 Task: Add Simple Mills Almond Flour Brownie Mix to the cart.
Action: Mouse moved to (218, 110)
Screenshot: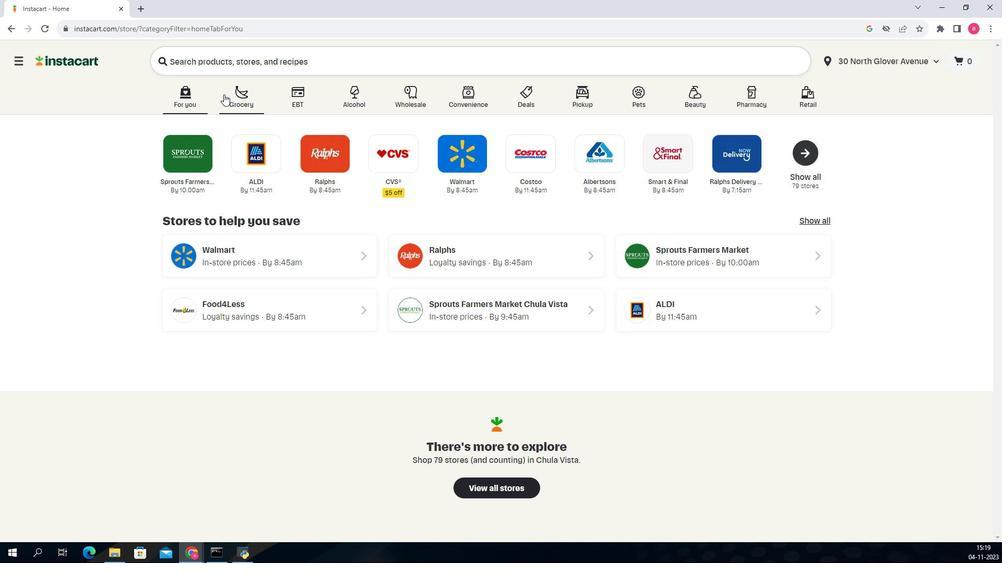 
Action: Mouse pressed left at (218, 110)
Screenshot: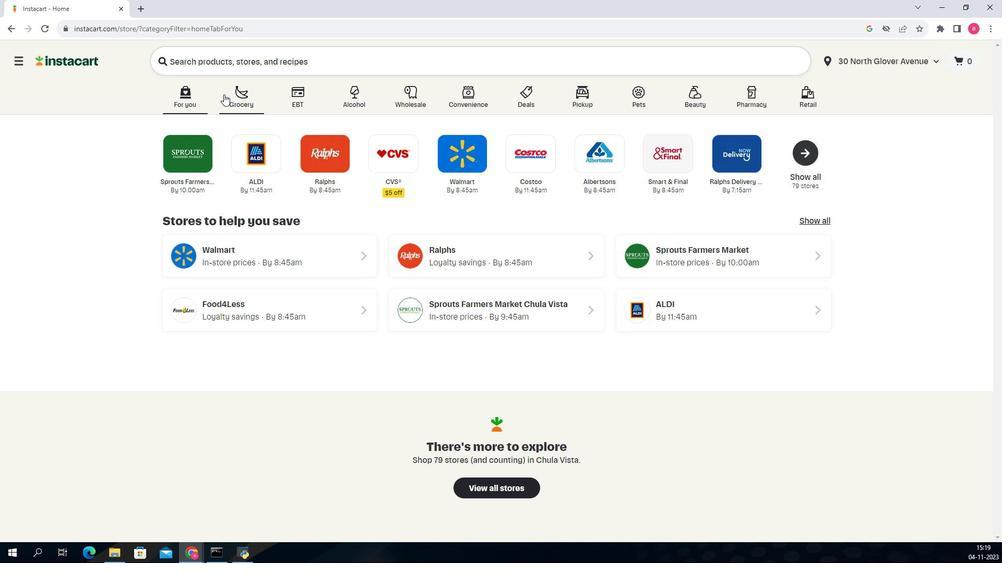 
Action: Mouse moved to (358, 283)
Screenshot: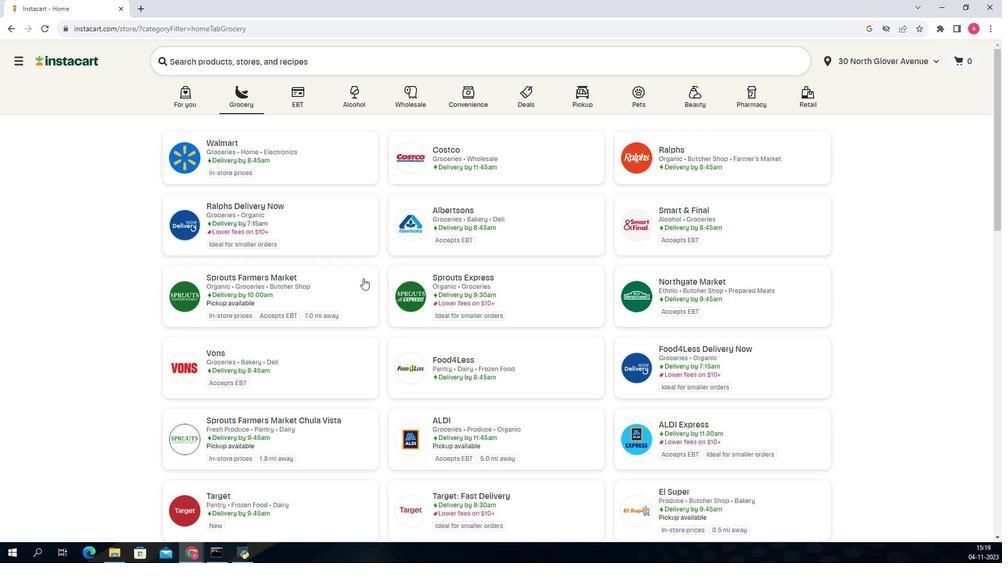 
Action: Mouse pressed left at (358, 283)
Screenshot: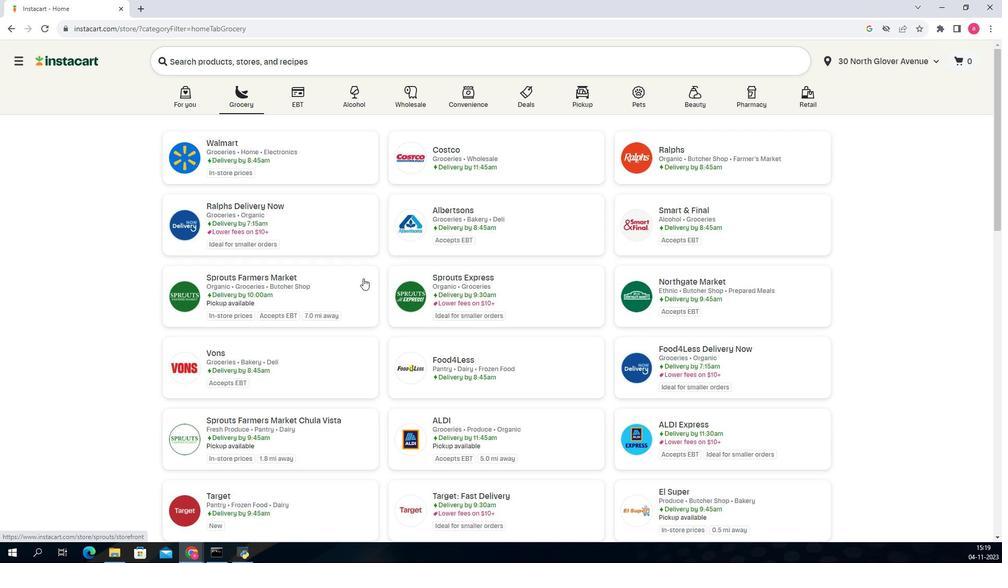 
Action: Mouse moved to (98, 217)
Screenshot: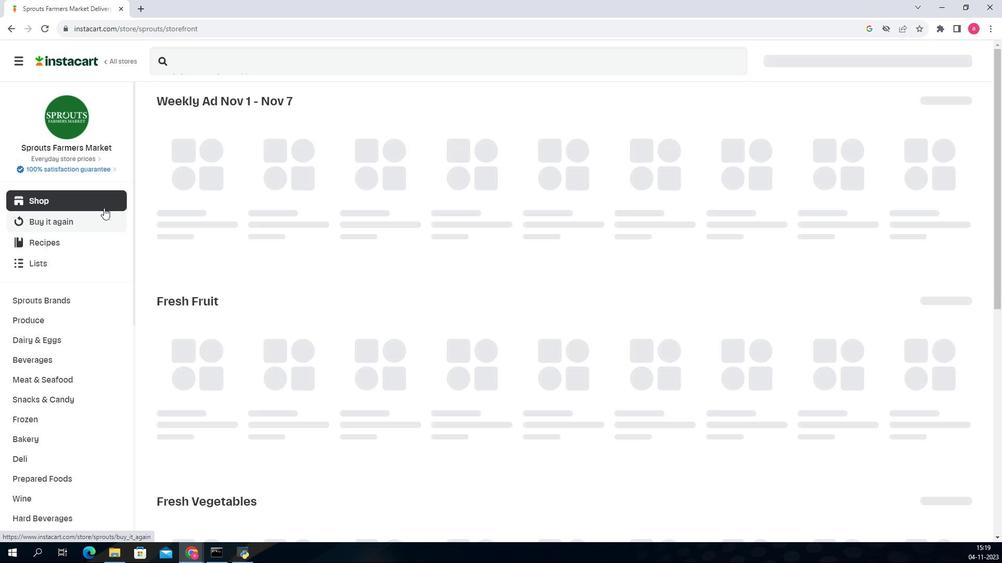 
Action: Mouse scrolled (98, 216) with delta (0, 0)
Screenshot: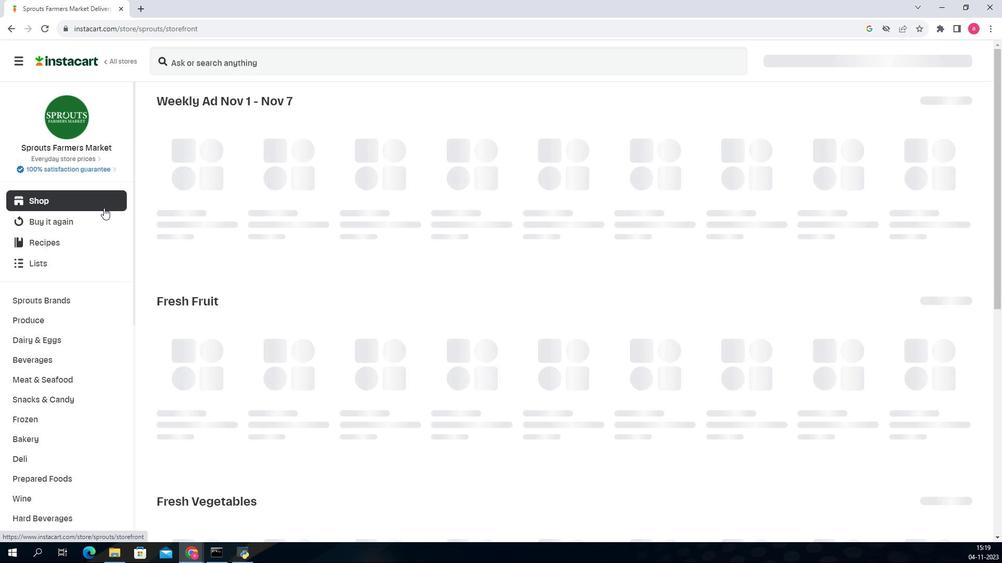 
Action: Mouse scrolled (98, 216) with delta (0, 0)
Screenshot: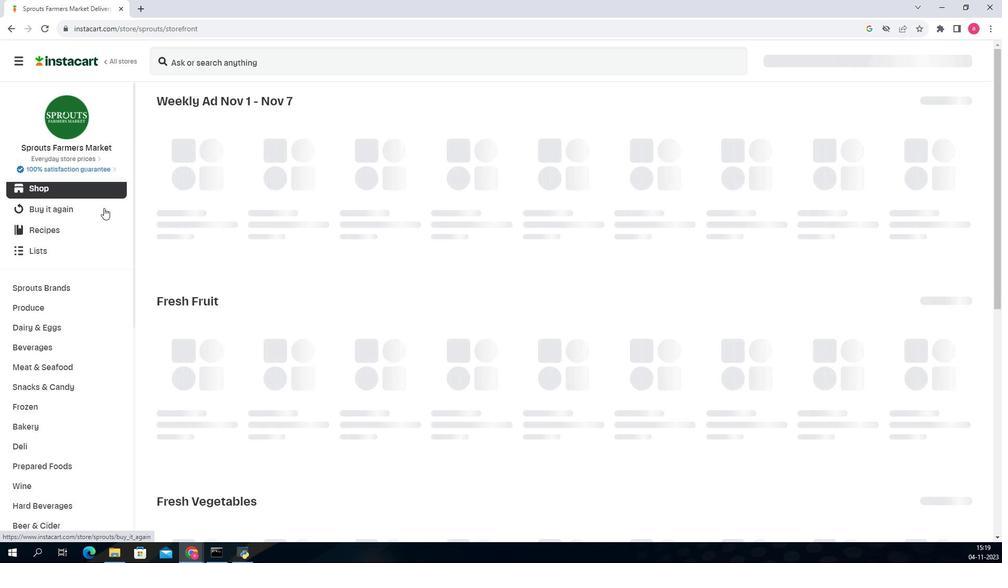 
Action: Mouse scrolled (98, 216) with delta (0, 0)
Screenshot: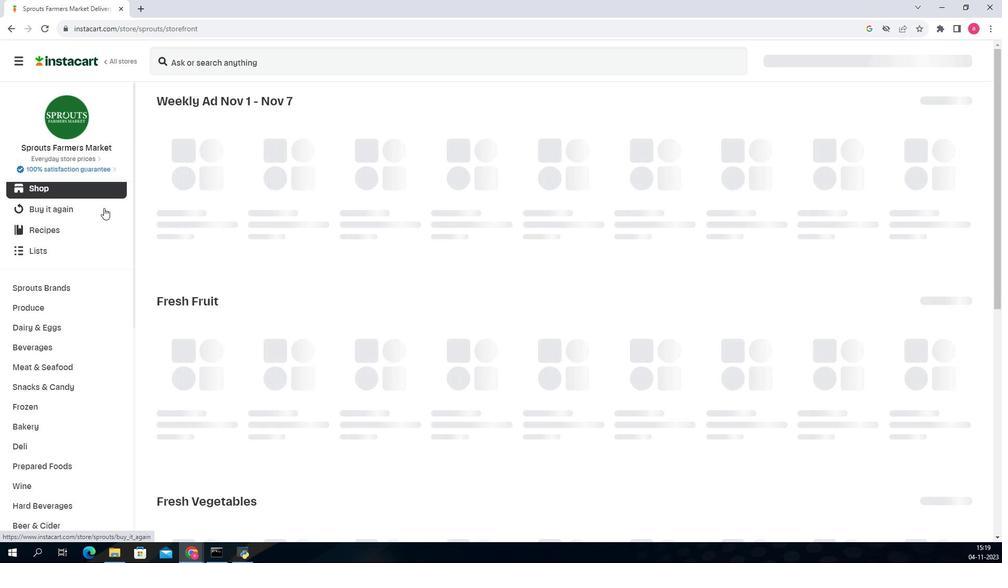 
Action: Mouse moved to (75, 254)
Screenshot: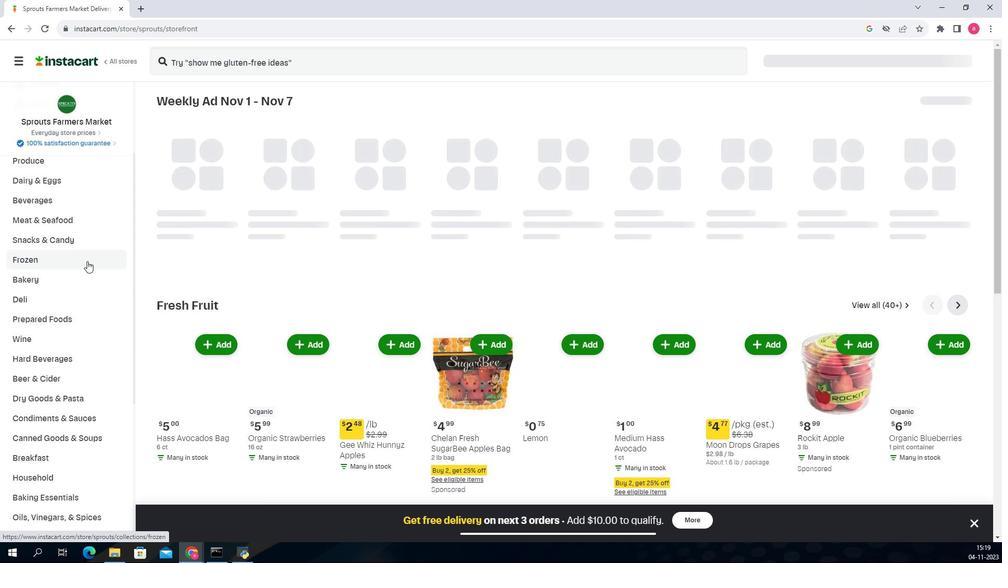 
Action: Mouse scrolled (75, 254) with delta (0, 0)
Screenshot: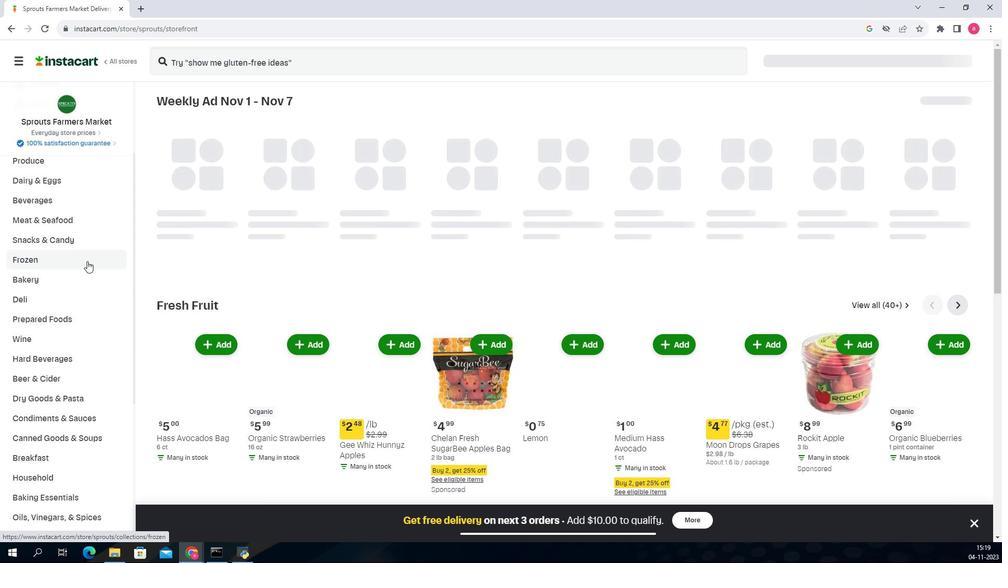 
Action: Mouse moved to (81, 267)
Screenshot: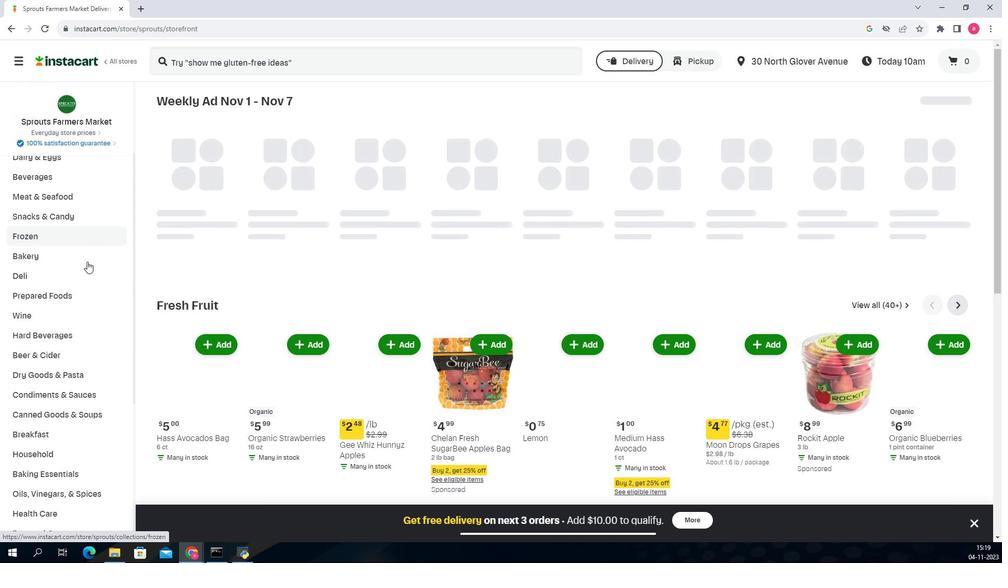 
Action: Mouse scrolled (81, 267) with delta (0, 0)
Screenshot: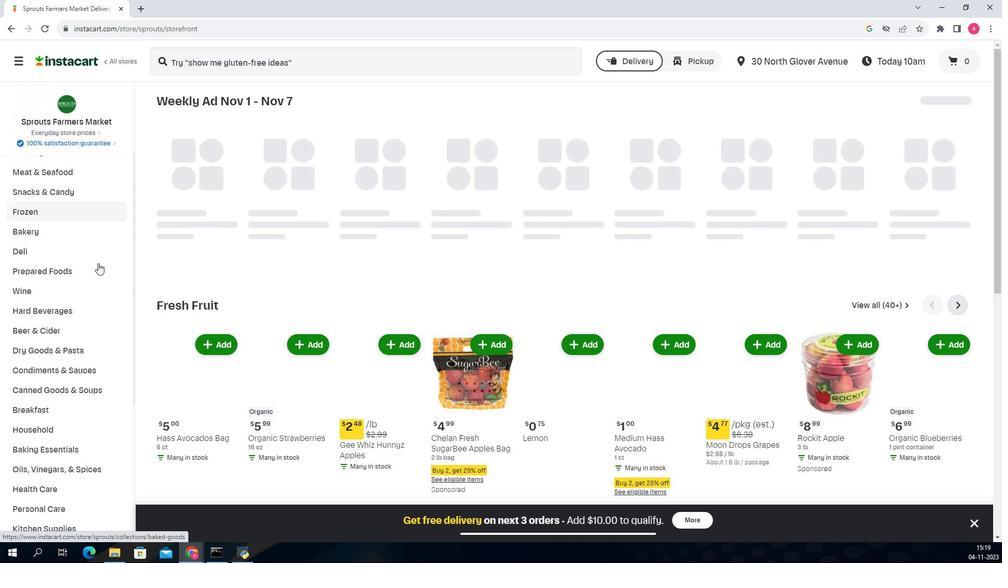 
Action: Mouse moved to (95, 285)
Screenshot: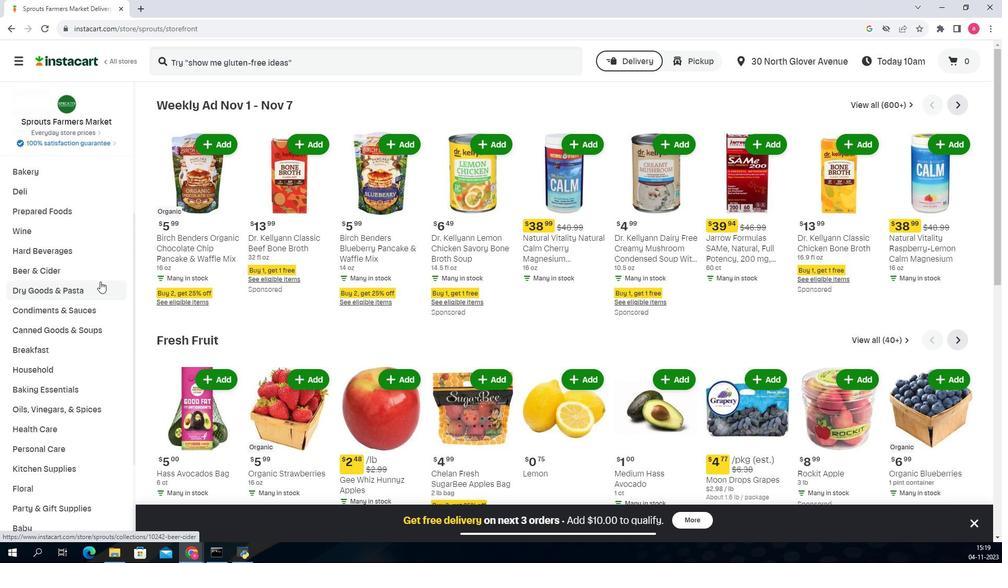 
Action: Mouse scrolled (95, 284) with delta (0, 0)
Screenshot: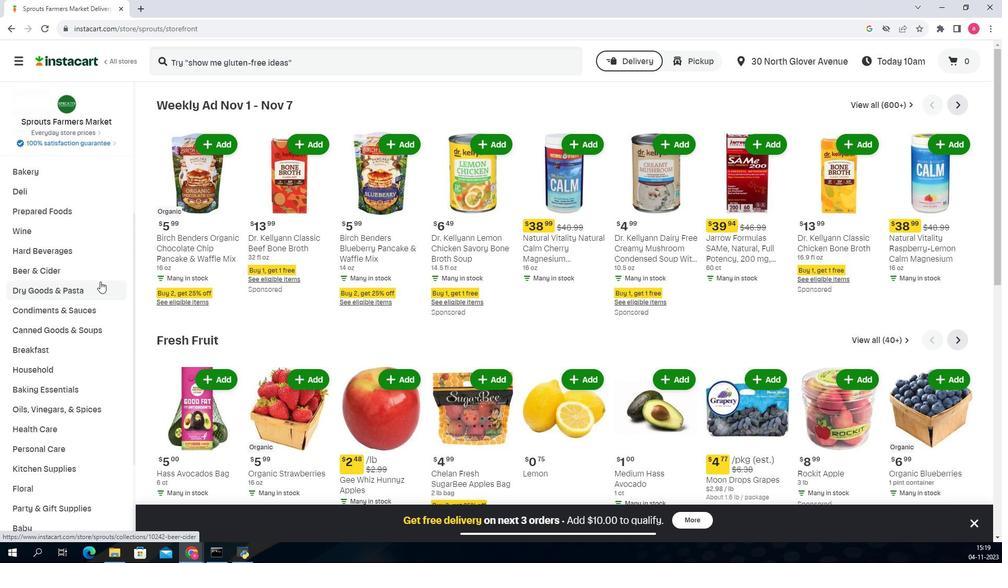 
Action: Mouse moved to (95, 286)
Screenshot: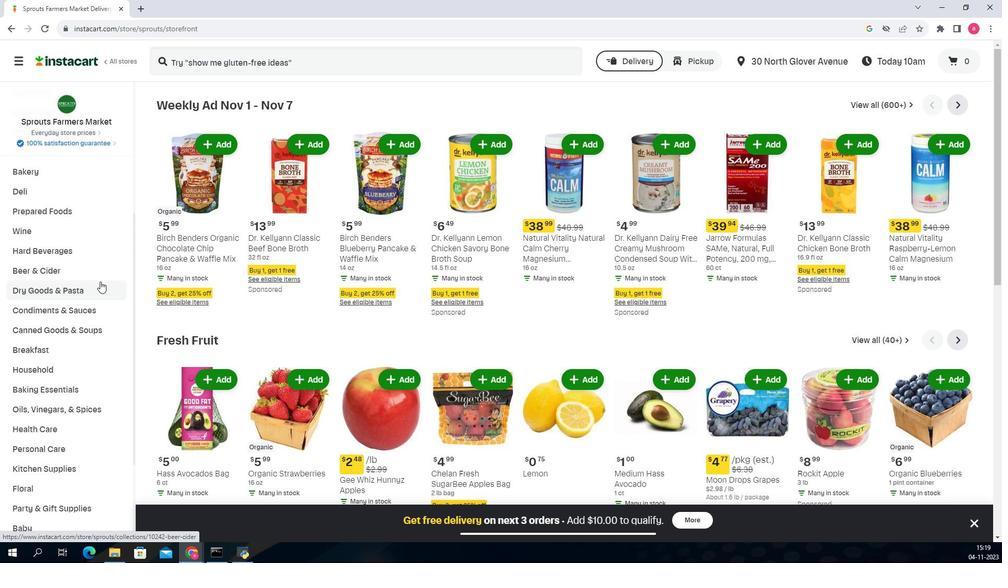 
Action: Mouse scrolled (95, 286) with delta (0, 0)
Screenshot: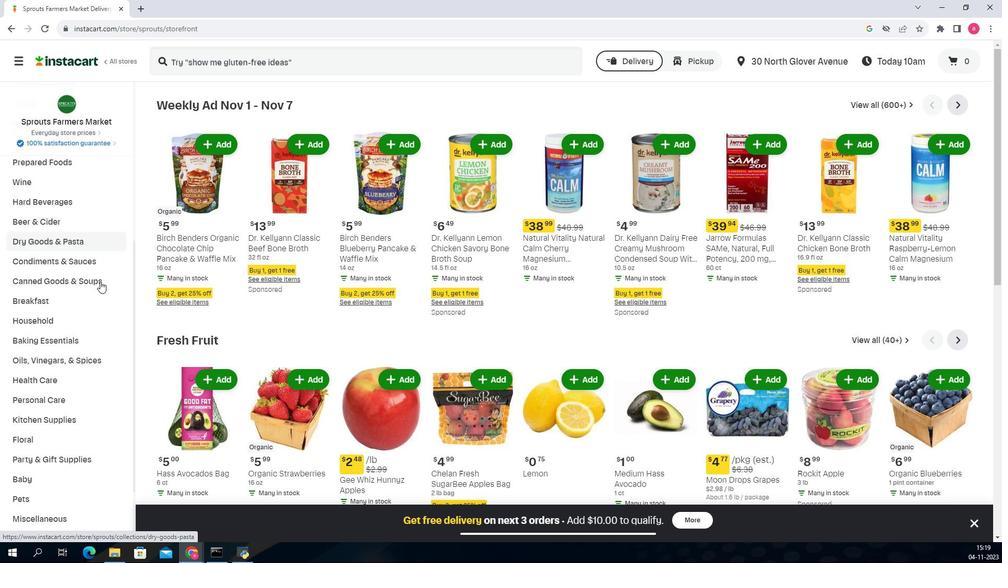
Action: Mouse moved to (88, 298)
Screenshot: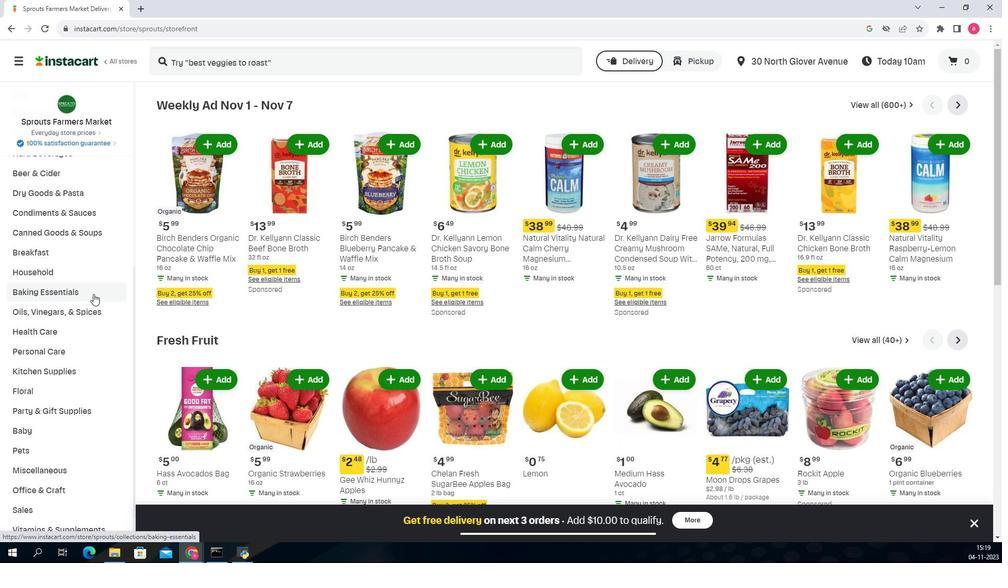 
Action: Mouse pressed left at (88, 298)
Screenshot: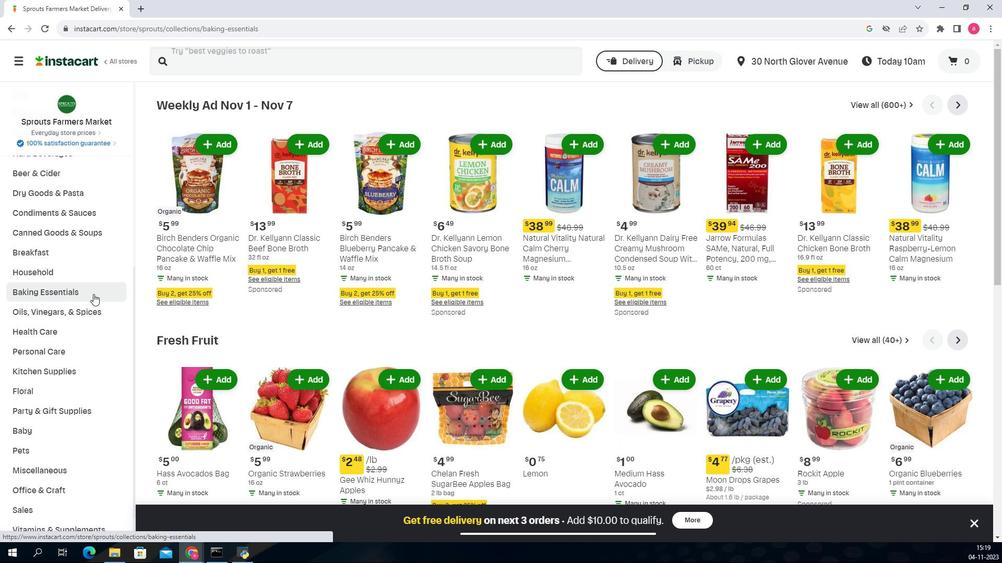 
Action: Mouse moved to (257, 147)
Screenshot: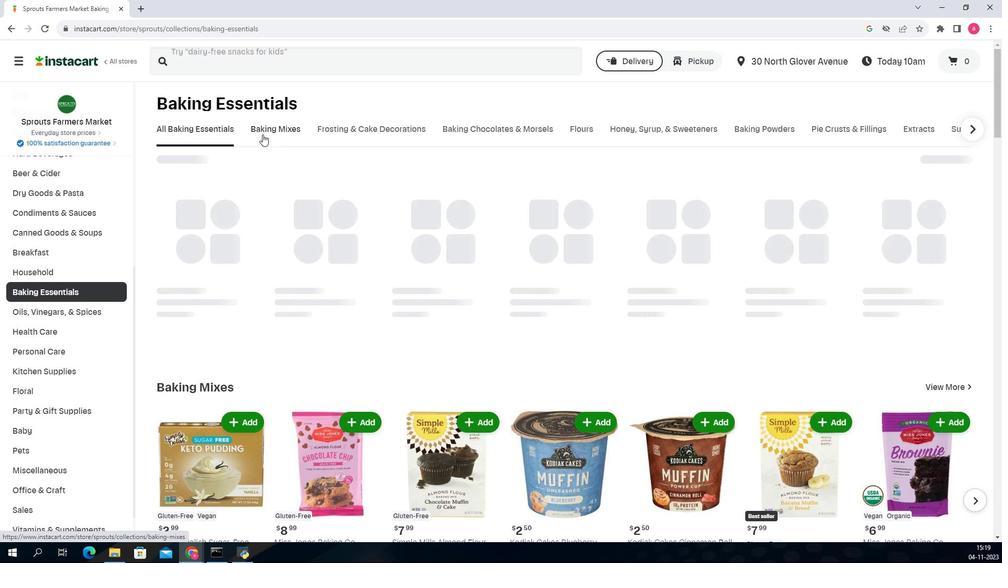 
Action: Mouse pressed left at (257, 147)
Screenshot: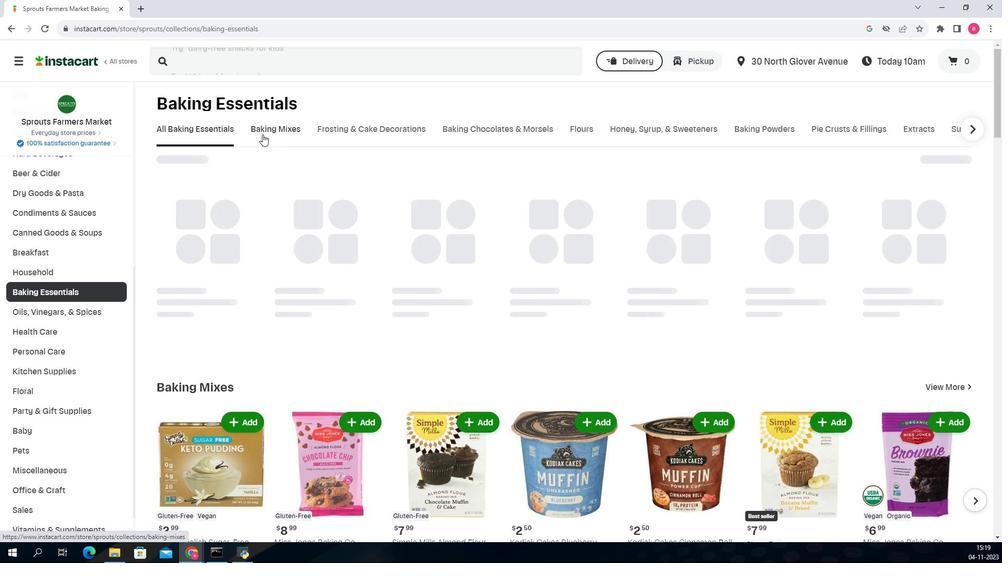 
Action: Mouse moved to (258, 84)
Screenshot: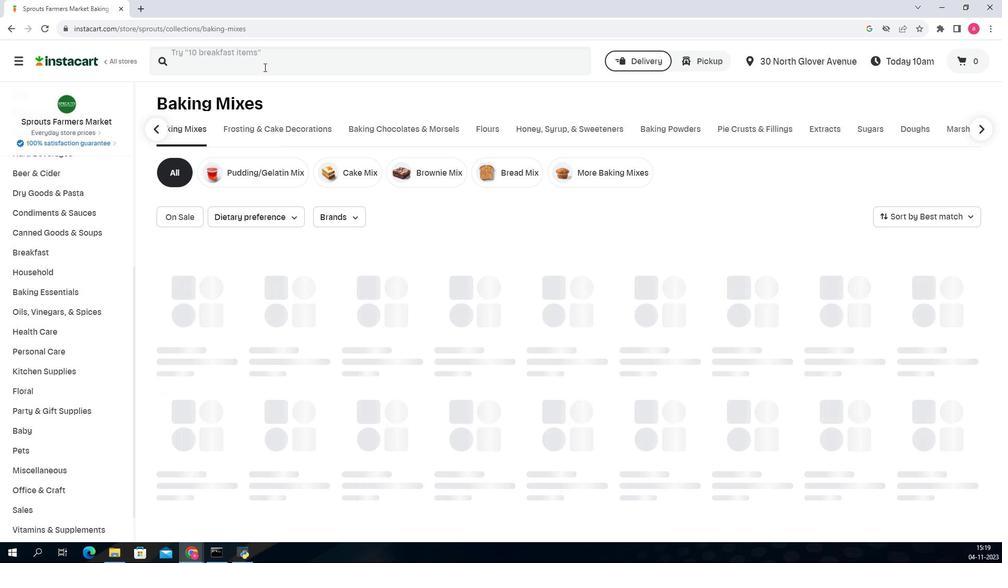 
Action: Mouse pressed left at (258, 84)
Screenshot: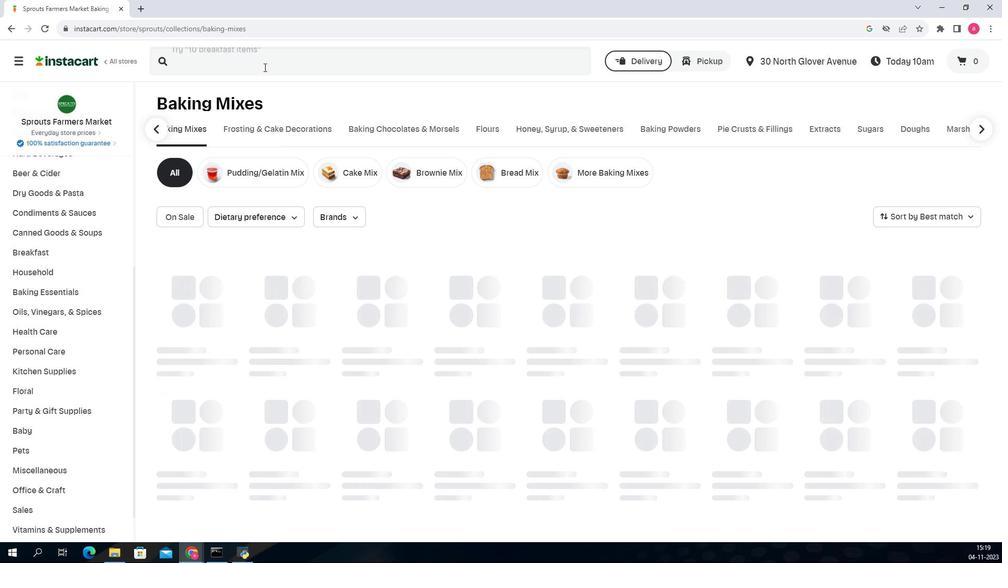 
Action: Key pressed <Key.shift>Simple<Key.space><Key.shift>Mills<Key.space><Key.shift>Almond<Key.space><Key.shift>Flour<Key.space><Key.shift>Brownie<Key.space><Key.shift>Mix<Key.enter>
Screenshot: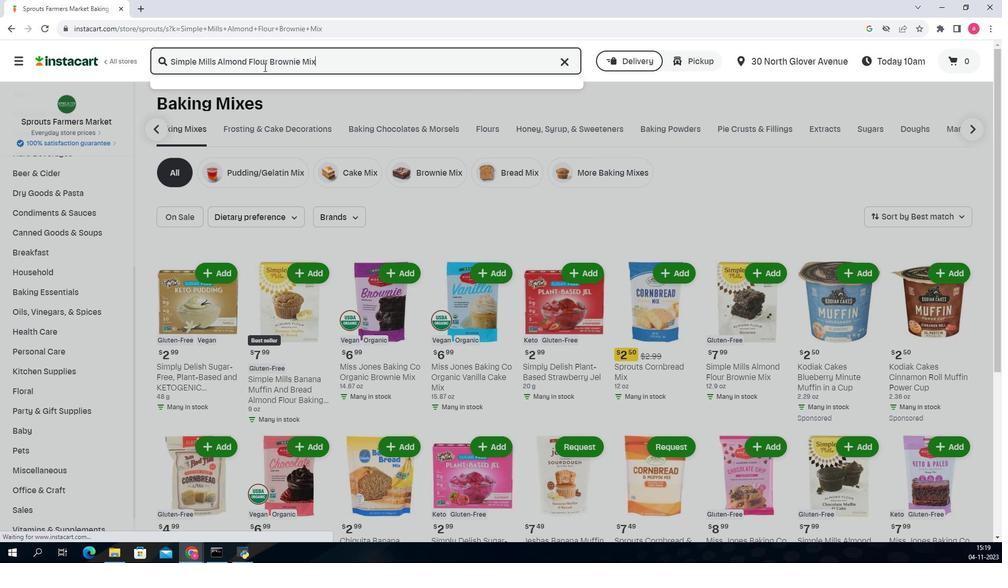 
Action: Mouse moved to (439, 160)
Screenshot: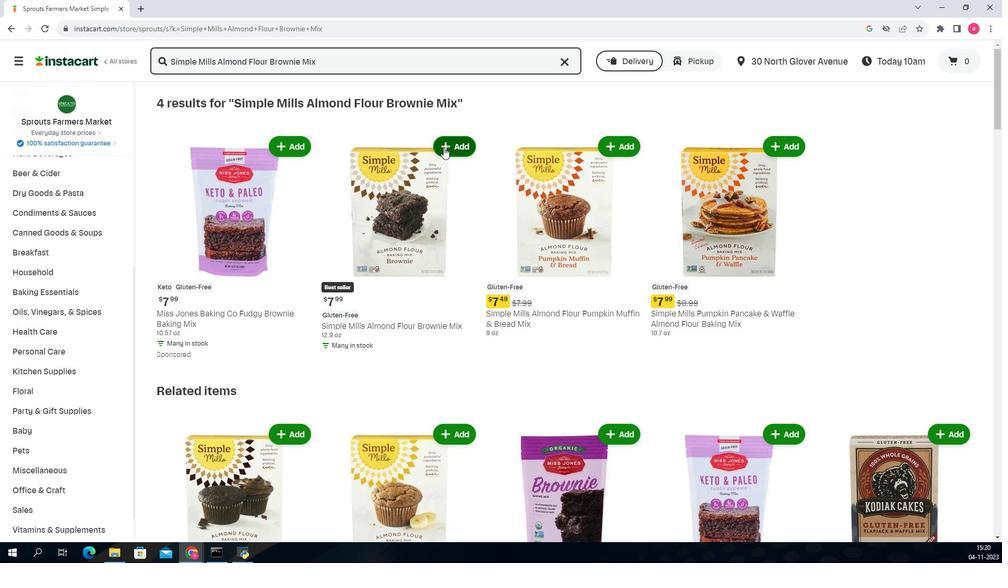 
Action: Mouse pressed left at (439, 160)
Screenshot: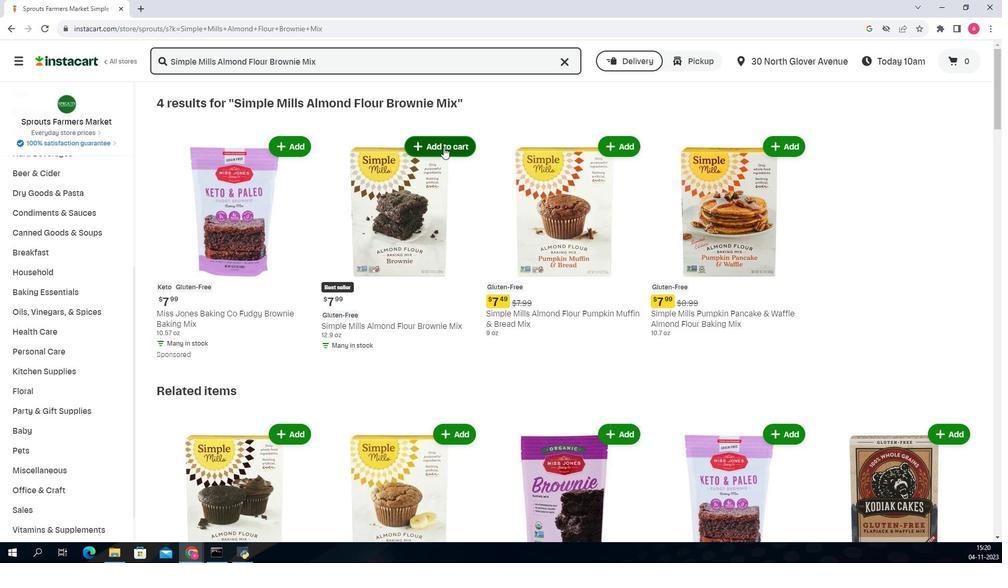 
Action: Mouse moved to (434, 264)
Screenshot: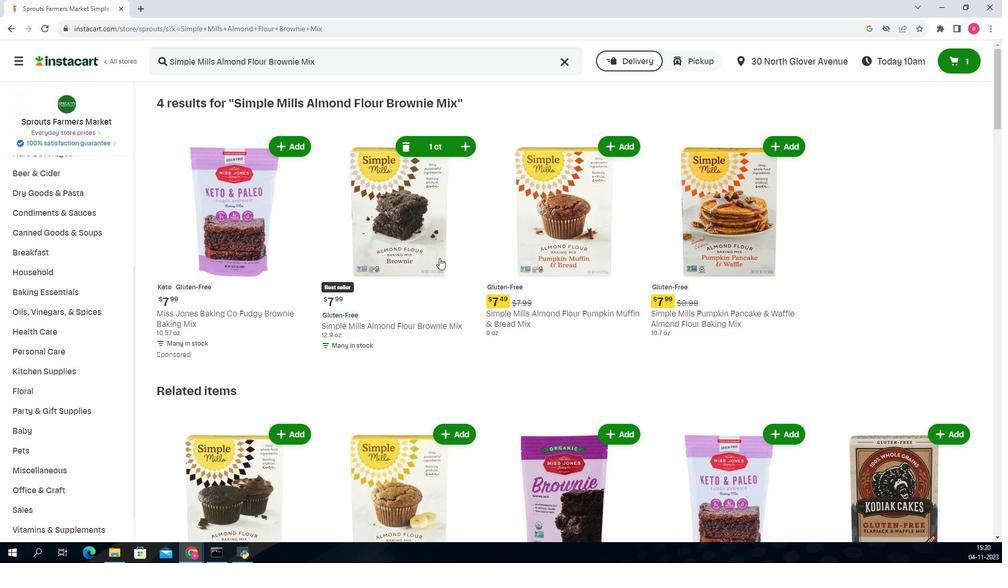 
